 Task: In the  document expense.txt Insert page numer 'on top of the page' change page color to  'Light Brown'. Write company name: Hypesolutions
Action: Mouse moved to (79, 59)
Screenshot: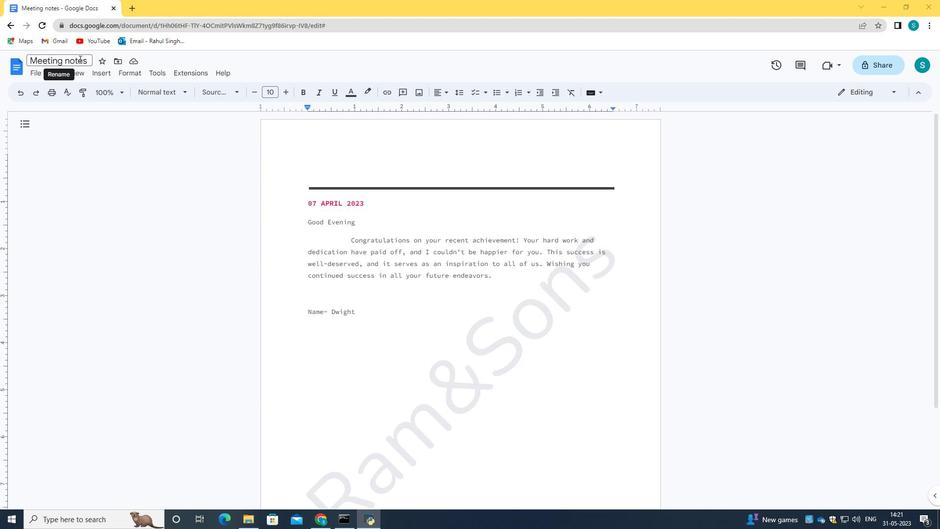 
Action: Mouse pressed left at (79, 59)
Screenshot: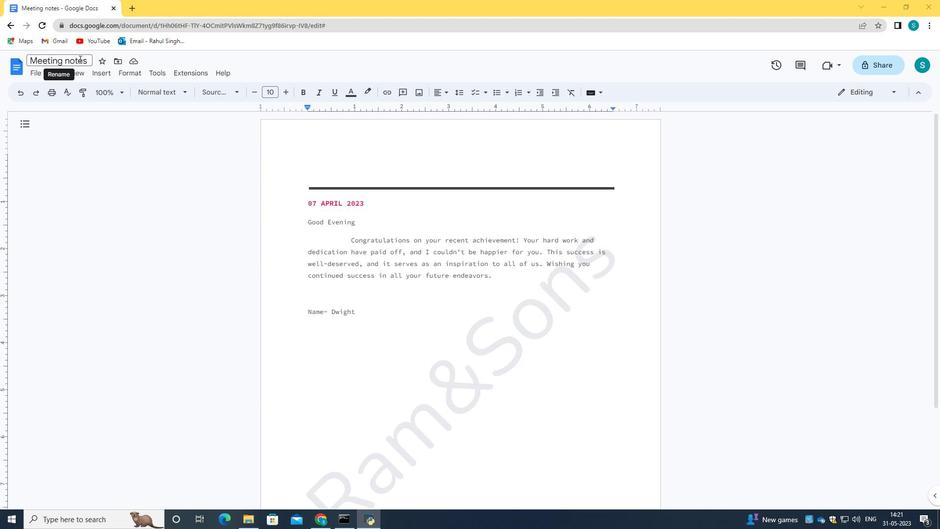 
Action: Key pressed <Key.backspace>e<Key.backspace><Key.right><Key.backspace><Key.backspace><Key.backspace><Key.backspace><Key.backspace><Key.backspace><Key.backspace><Key.backspace><Key.backspace><Key.backspace><Key.backspace><Key.backspace><Key.backspace><Key.backspace><Key.backspace><Key.backspace><Key.backspace><Key.backspace><Key.right><Key.backspace>w<Key.backspace>expense.txt
Screenshot: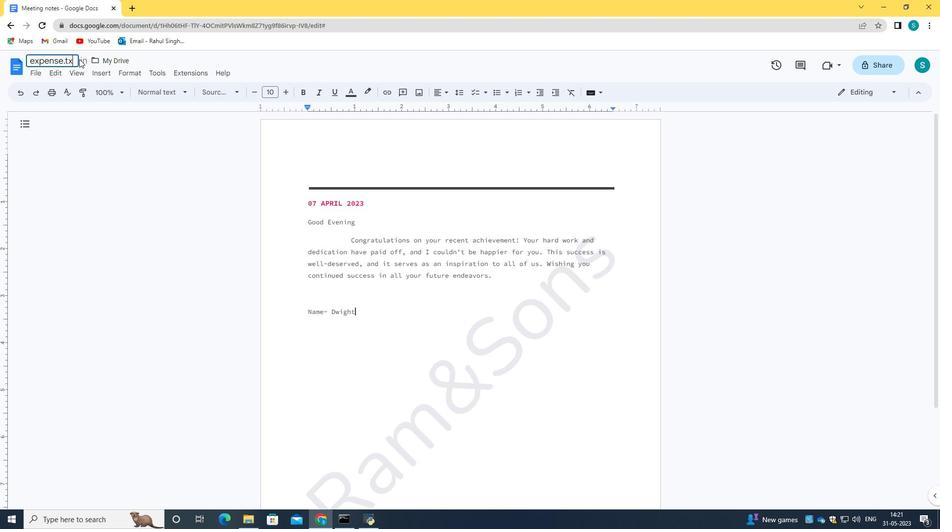 
Action: Mouse moved to (165, 56)
Screenshot: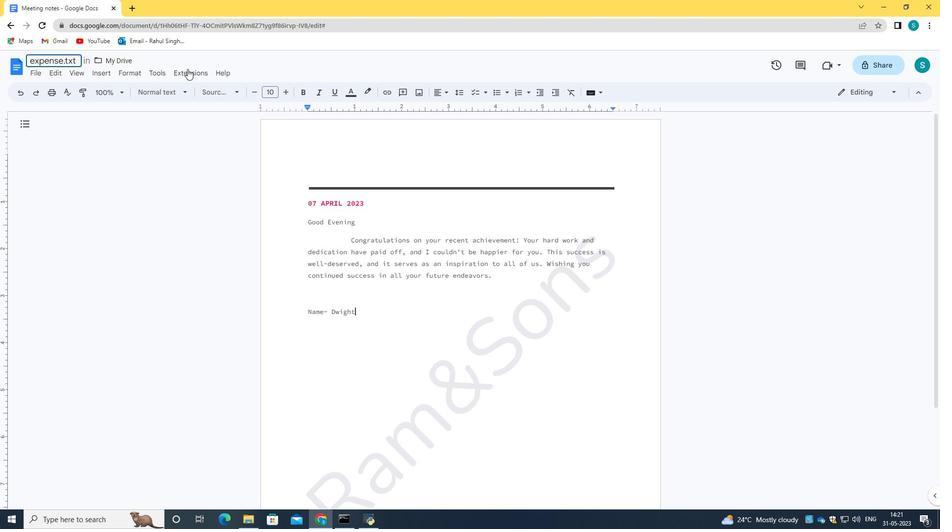 
Action: Mouse pressed left at (165, 56)
Screenshot: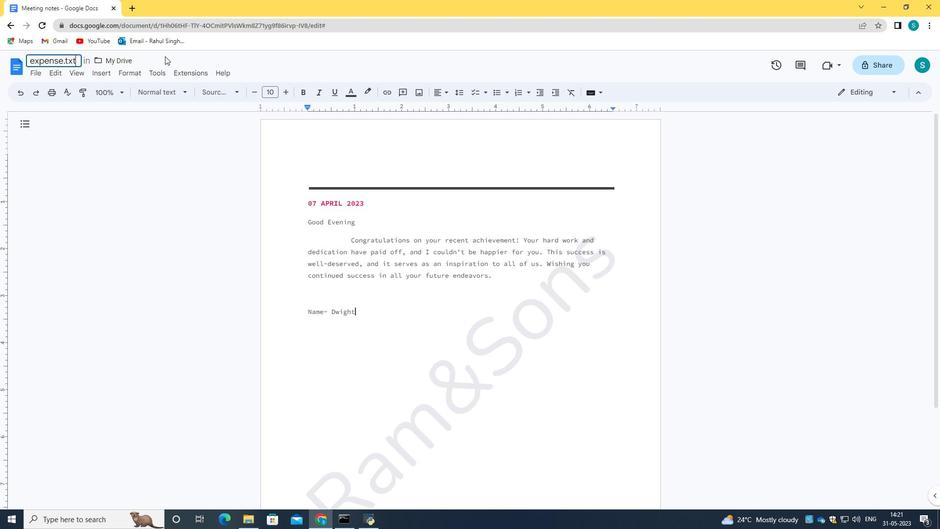 
Action: Mouse moved to (31, 74)
Screenshot: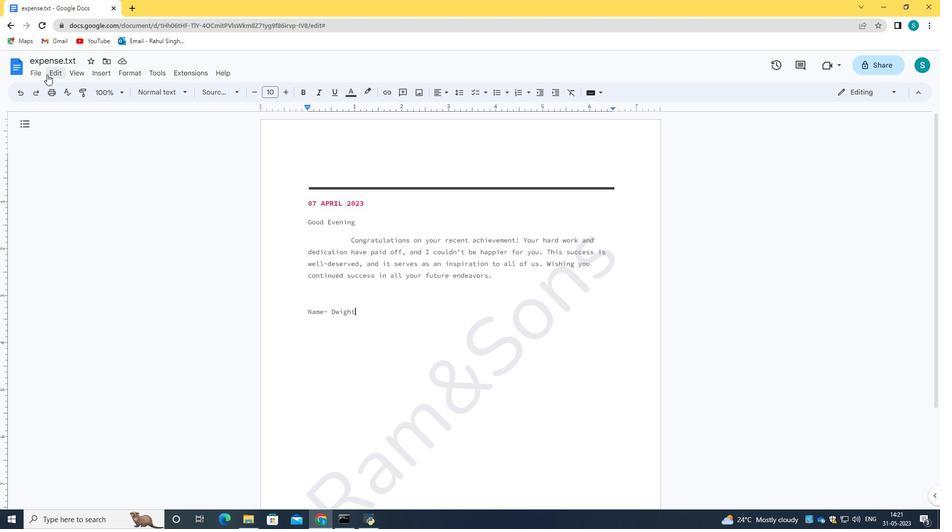 
Action: Mouse pressed left at (31, 74)
Screenshot: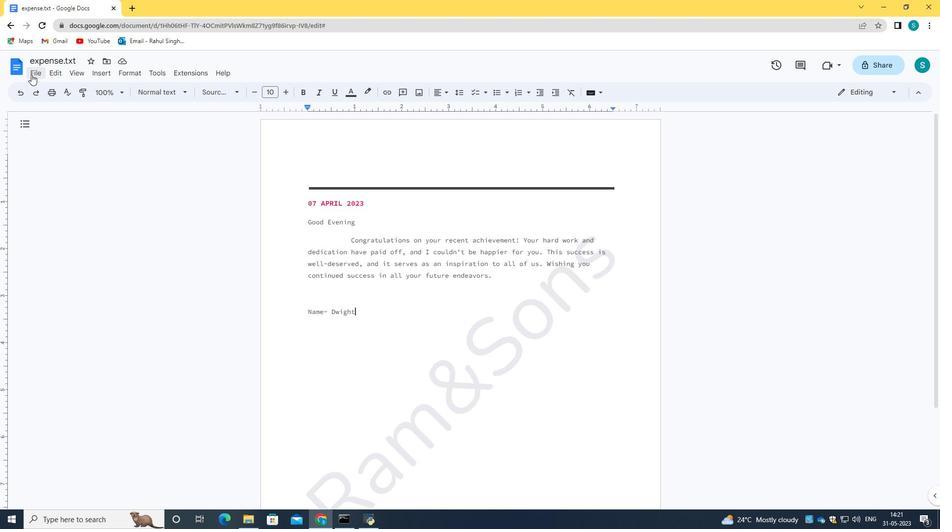 
Action: Mouse moved to (130, 331)
Screenshot: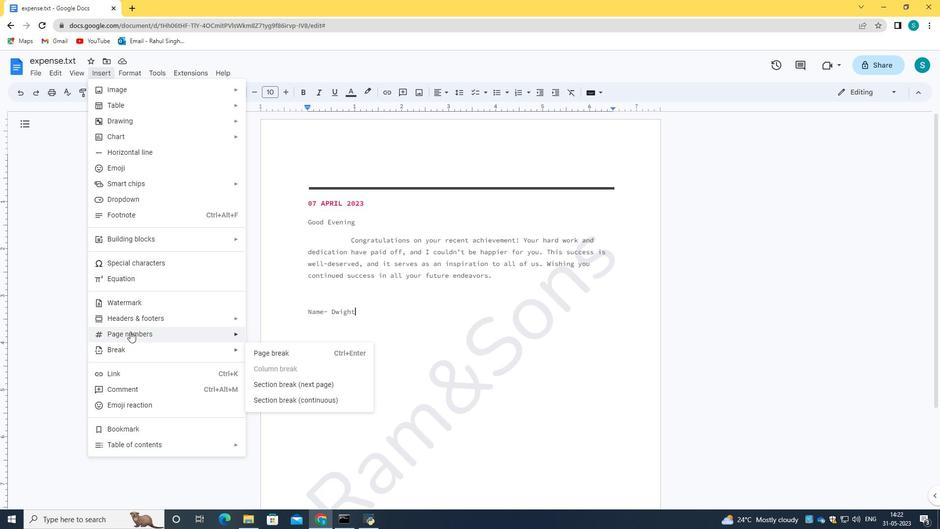 
Action: Mouse pressed left at (130, 331)
Screenshot: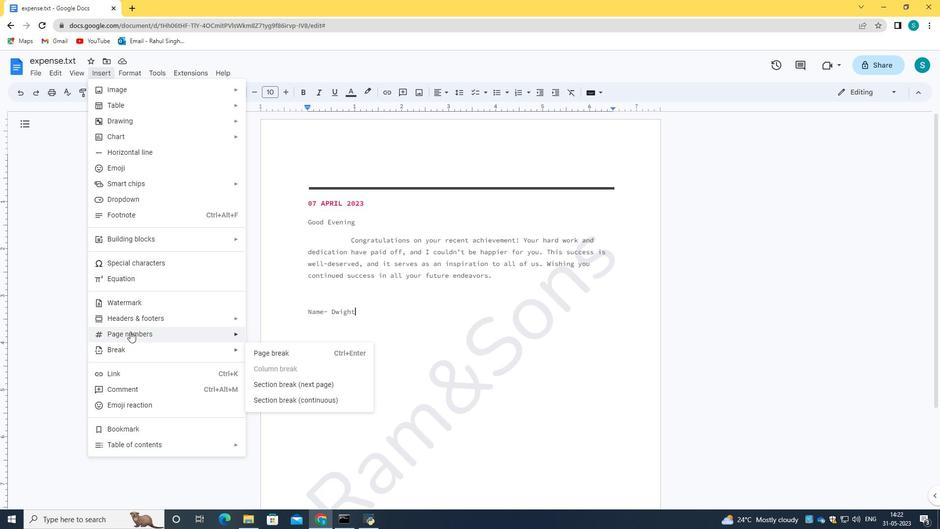 
Action: Mouse moved to (272, 357)
Screenshot: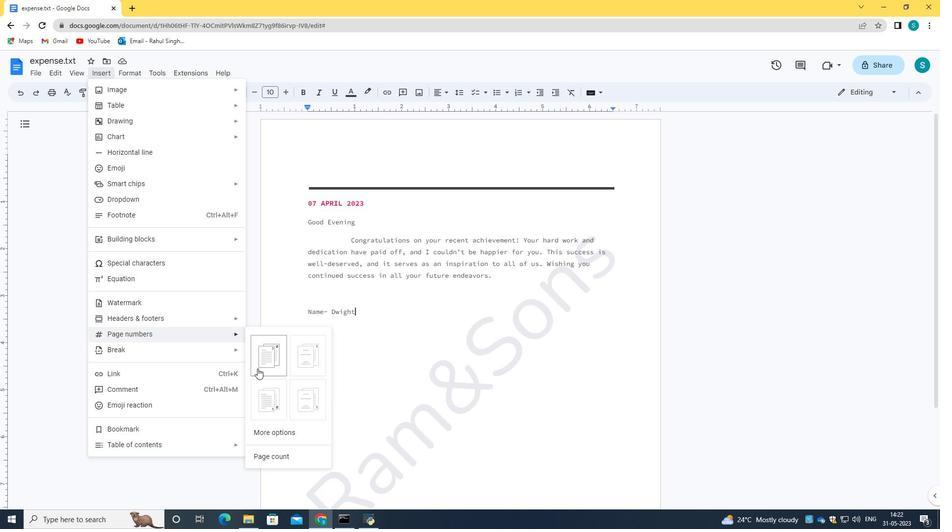 
Action: Mouse pressed left at (272, 357)
Screenshot: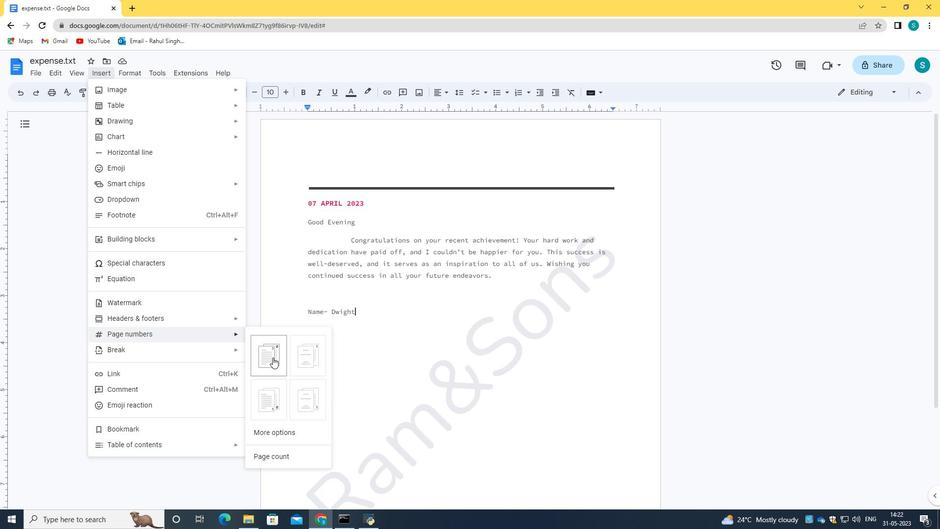 
Action: Mouse moved to (32, 68)
Screenshot: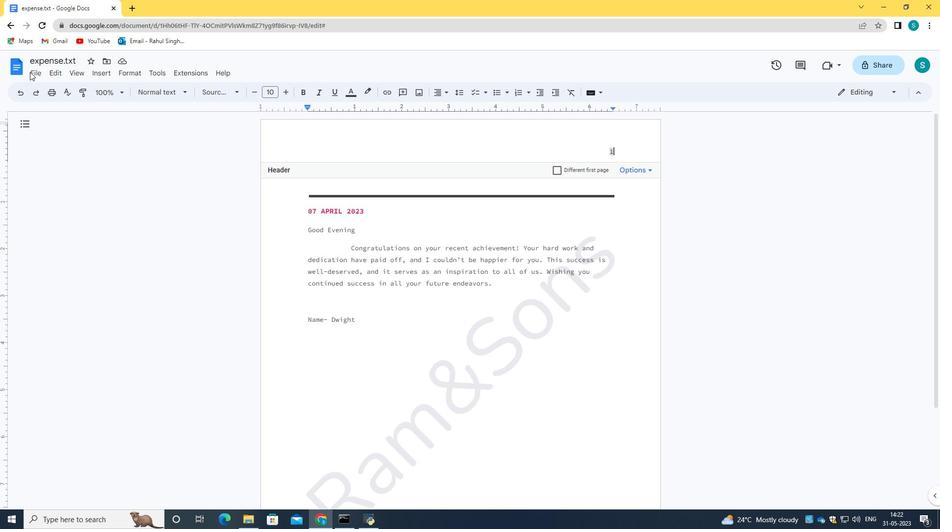 
Action: Mouse pressed left at (32, 68)
Screenshot: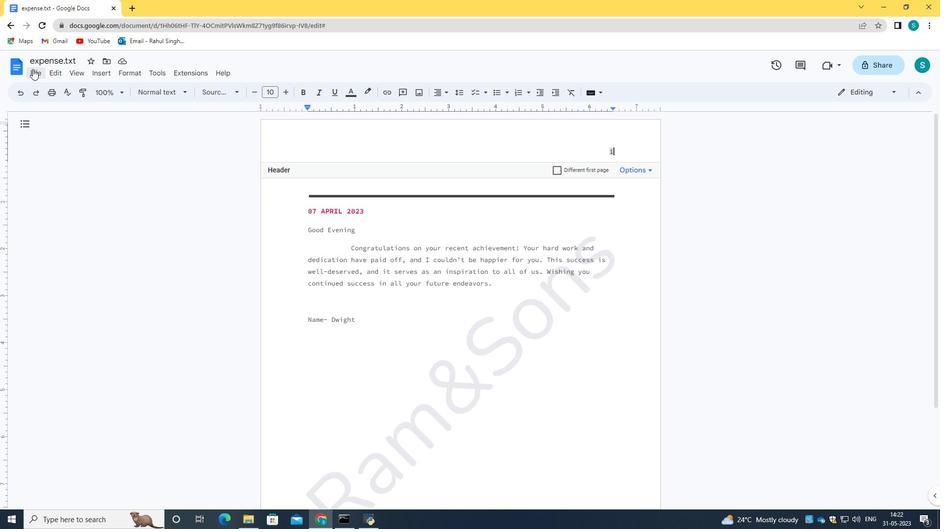
Action: Mouse moved to (96, 346)
Screenshot: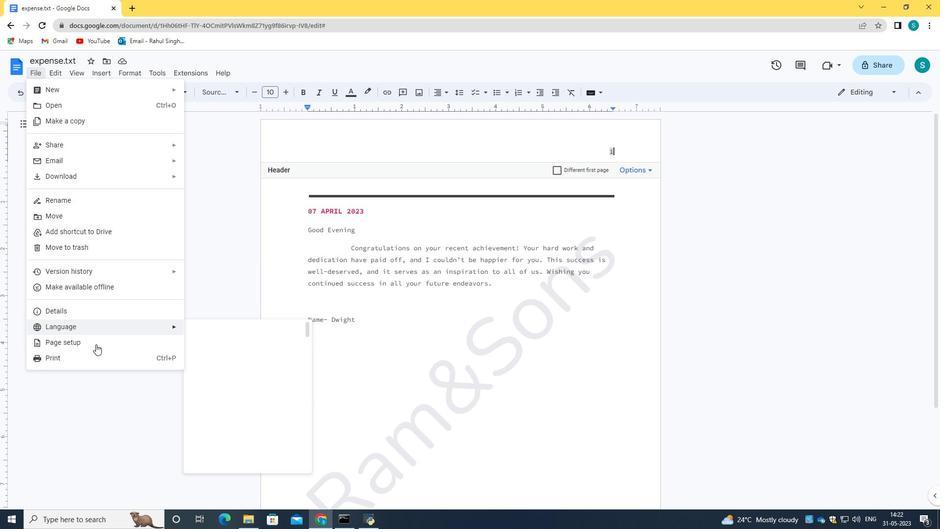 
Action: Mouse pressed left at (96, 346)
Screenshot: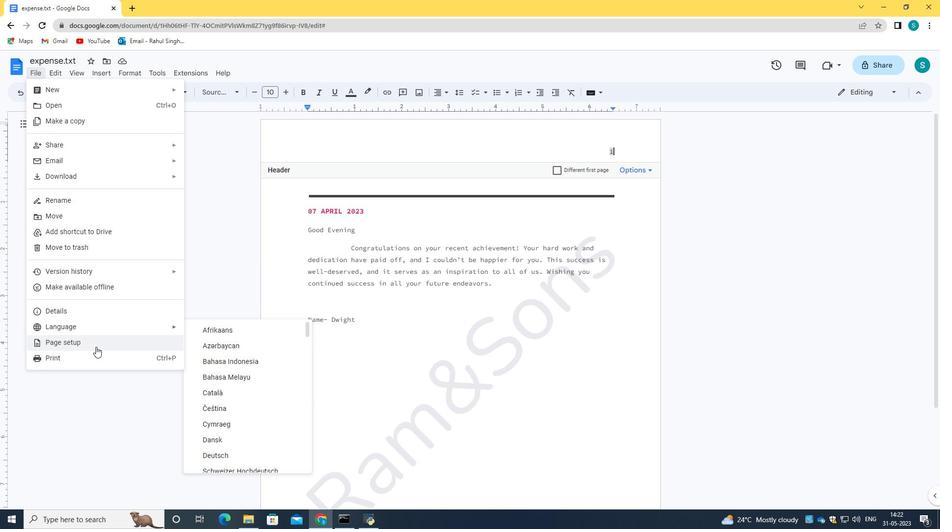 
Action: Mouse moved to (386, 346)
Screenshot: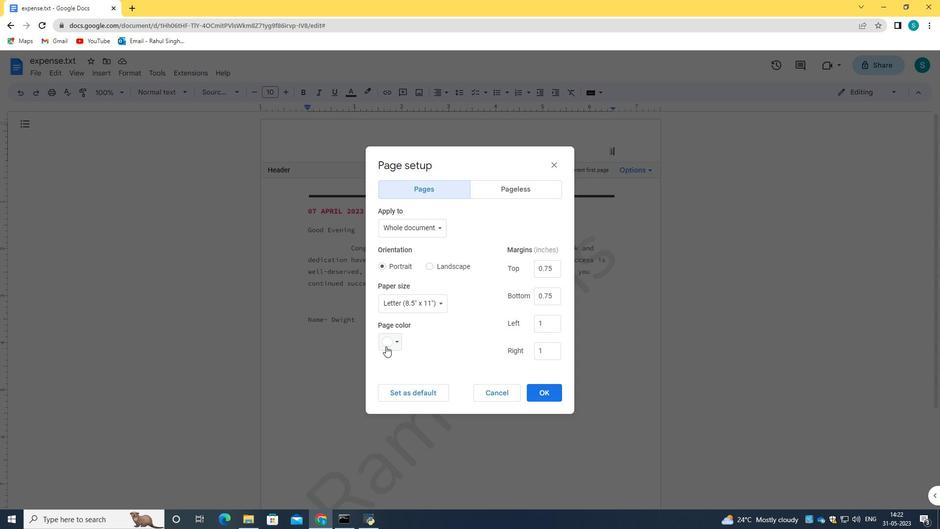 
Action: Mouse pressed left at (386, 346)
Screenshot: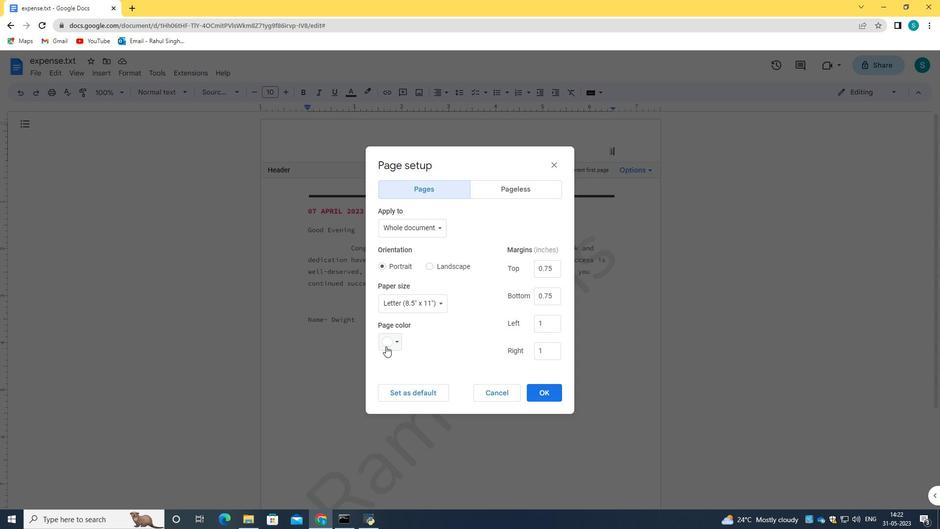 
Action: Mouse moved to (389, 392)
Screenshot: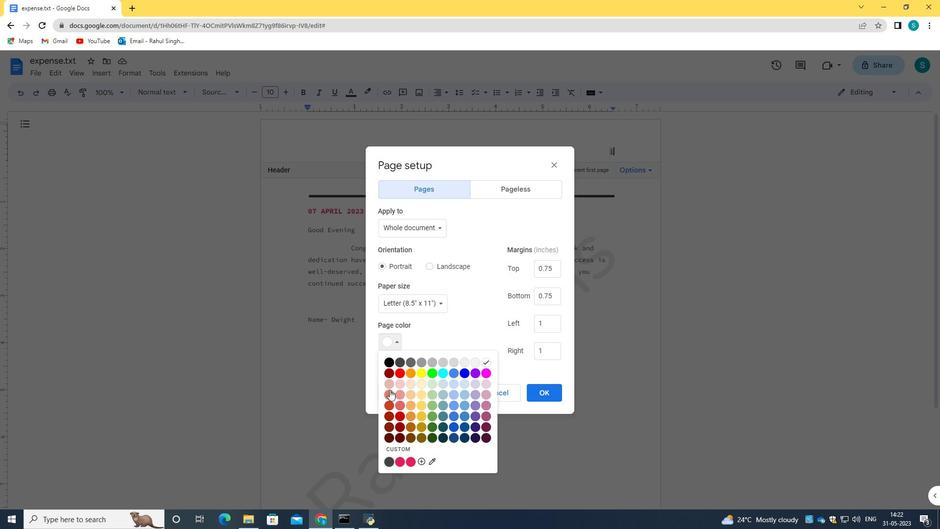 
Action: Mouse pressed left at (389, 392)
Screenshot: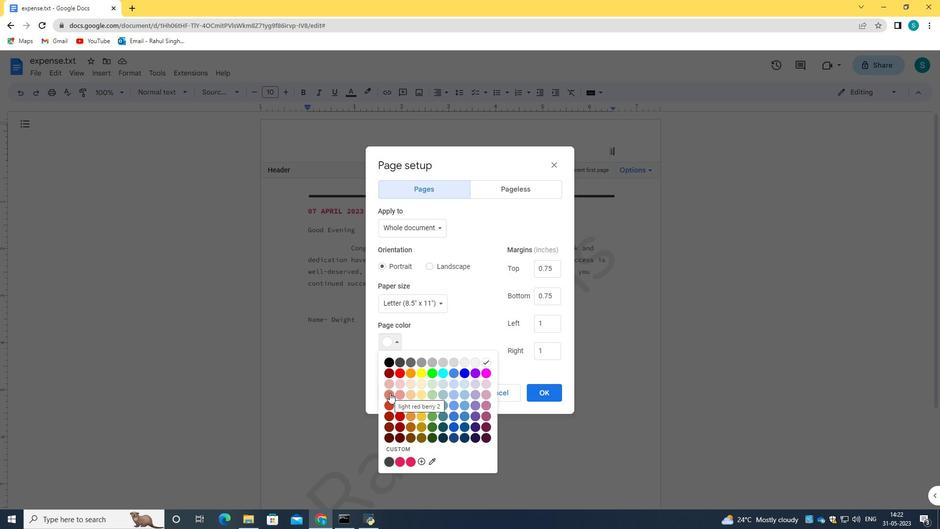 
Action: Mouse moved to (536, 398)
Screenshot: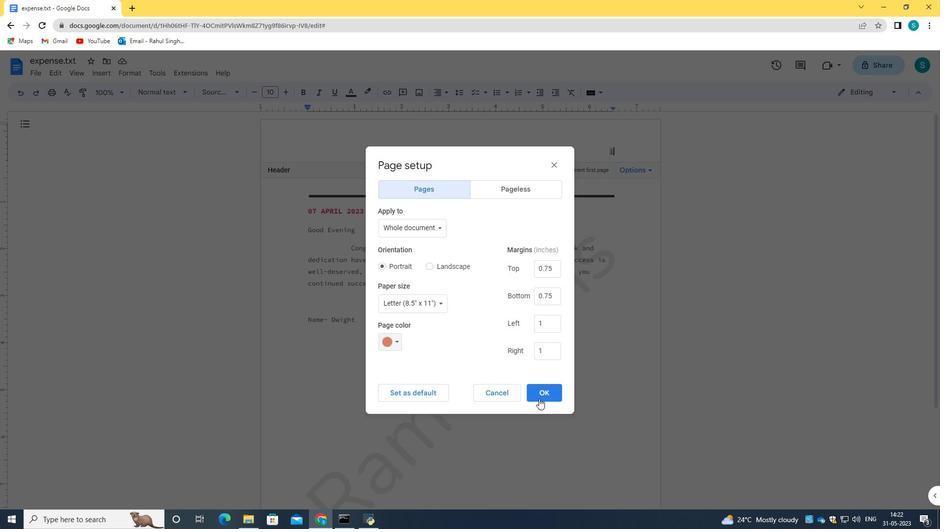
Action: Mouse pressed left at (536, 398)
Screenshot: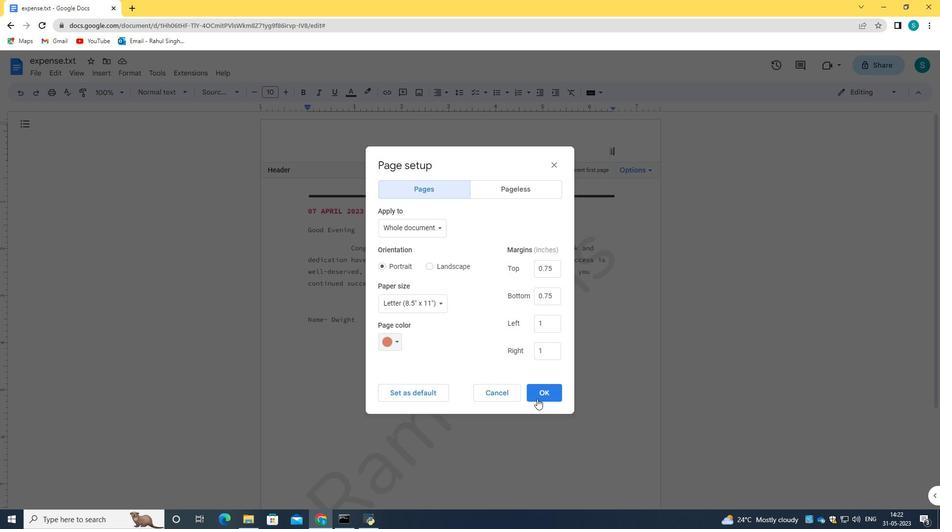 
Action: Mouse moved to (744, 262)
Screenshot: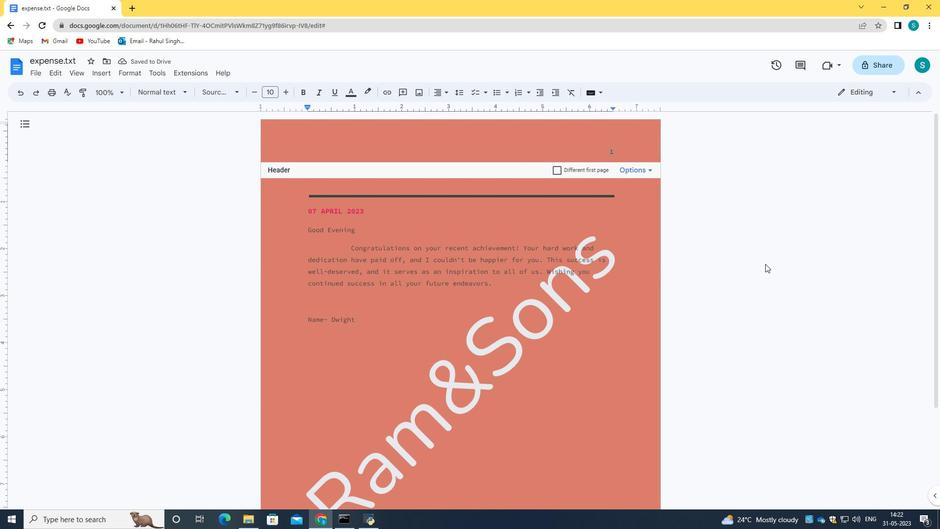 
Action: Mouse pressed left at (744, 262)
Screenshot: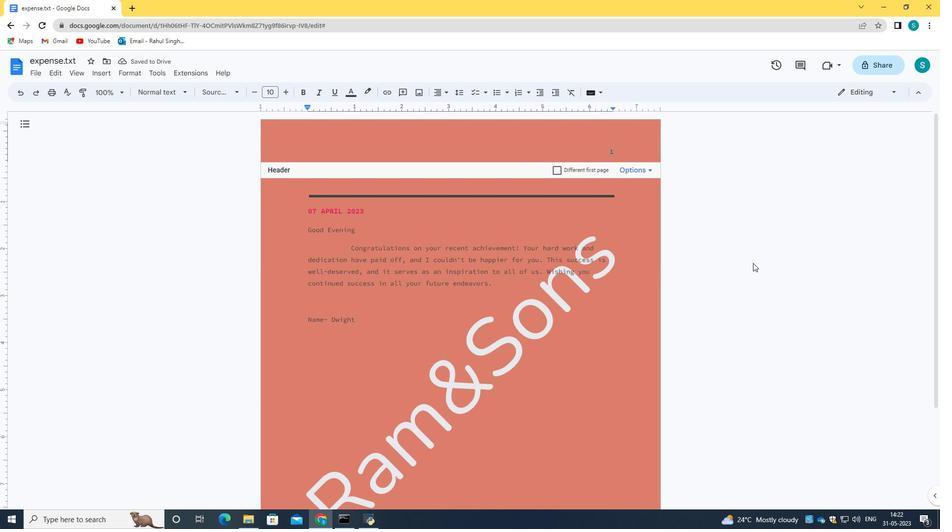 
Action: Mouse moved to (534, 300)
Screenshot: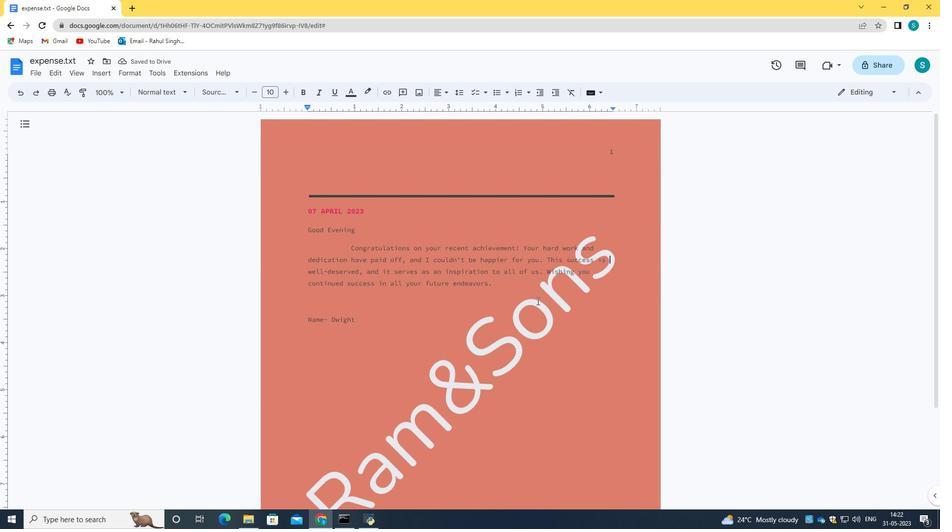 
Action: Mouse scrolled (534, 300) with delta (0, 0)
Screenshot: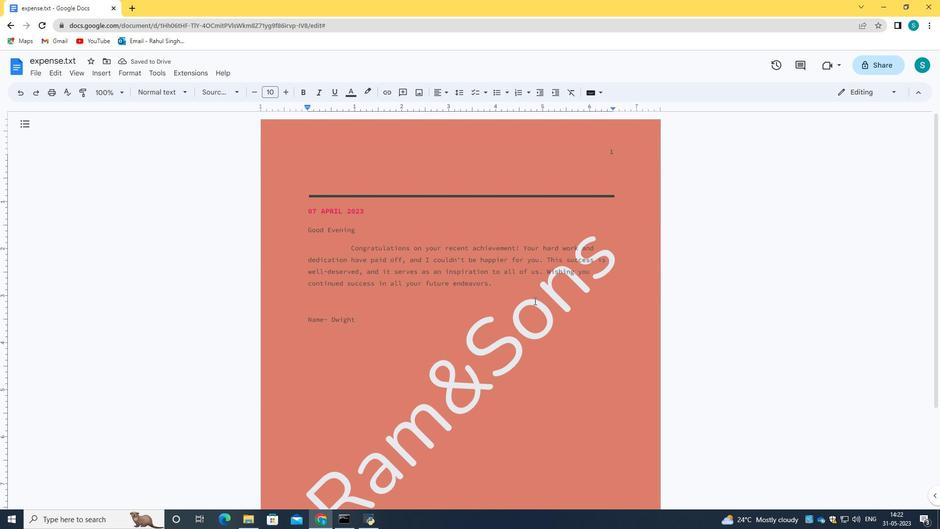 
Action: Mouse moved to (535, 300)
Screenshot: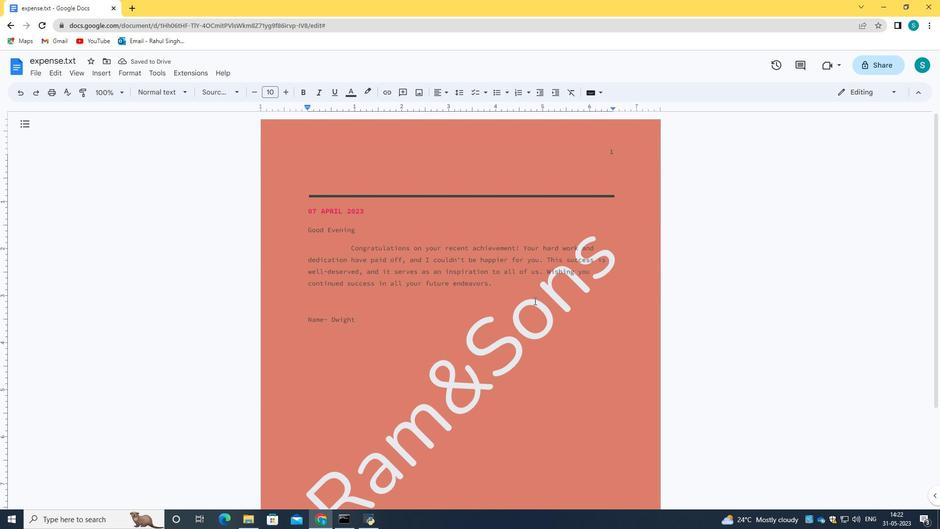 
Action: Mouse scrolled (535, 301) with delta (0, 0)
Screenshot: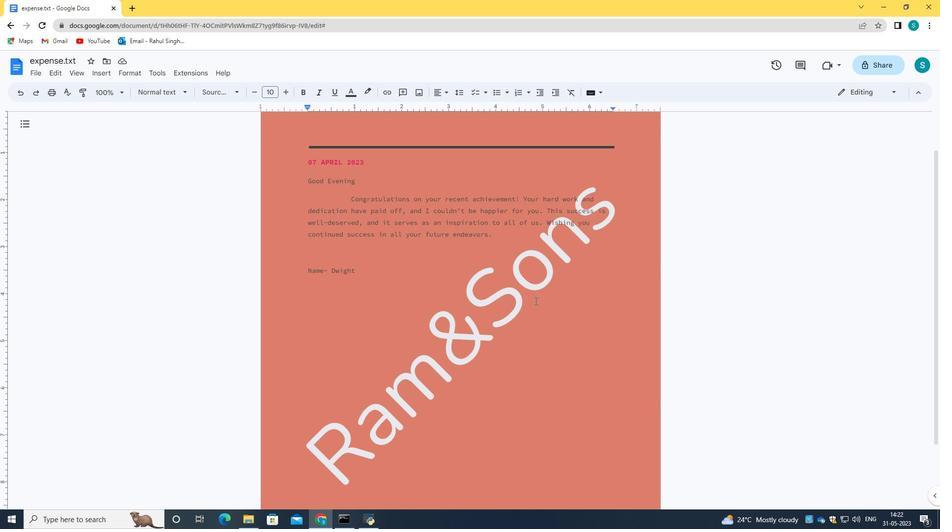 
Action: Mouse scrolled (535, 301) with delta (0, 0)
Screenshot: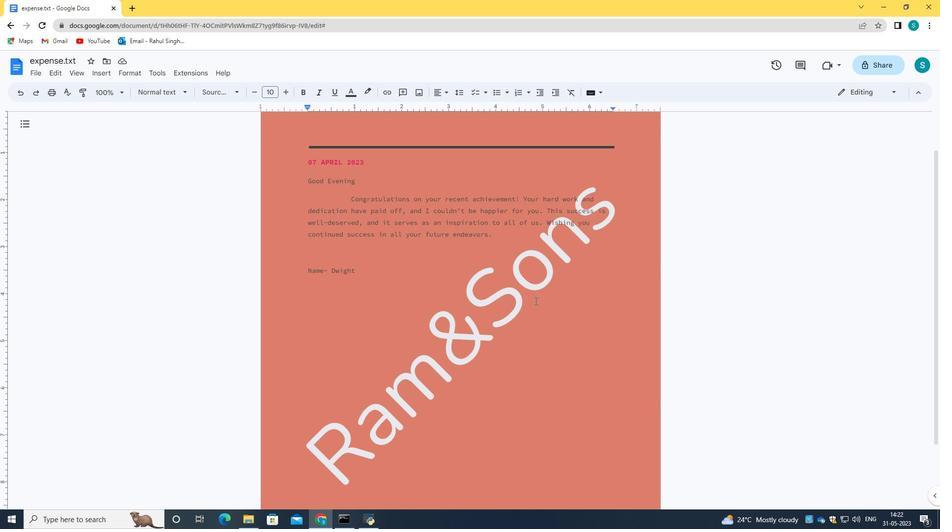 
Action: Mouse scrolled (535, 301) with delta (0, 0)
Screenshot: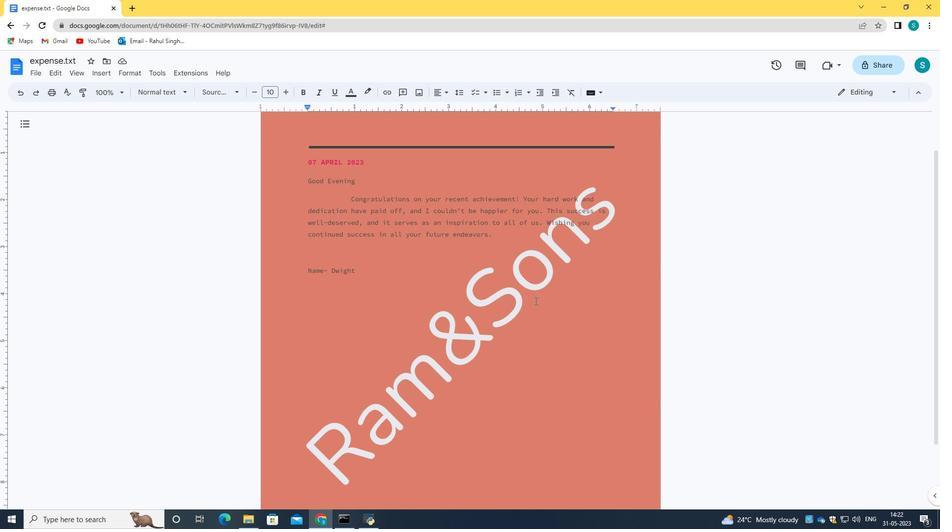 
Action: Mouse moved to (351, 193)
Screenshot: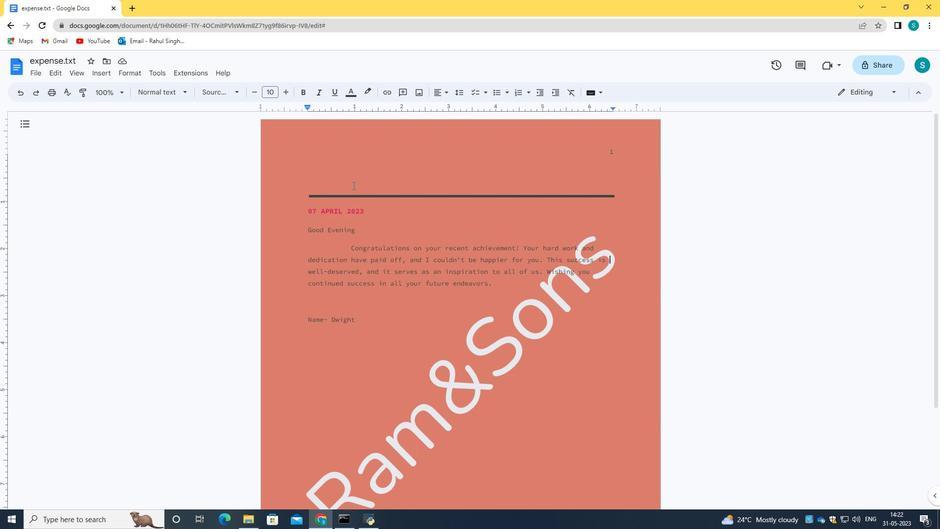 
Action: Mouse pressed left at (351, 193)
Screenshot: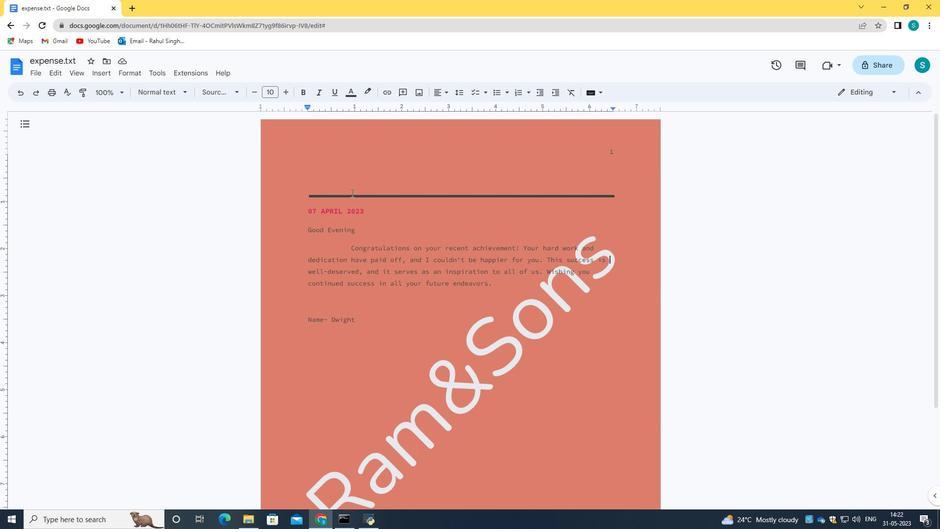 
Action: Mouse moved to (350, 187)
Screenshot: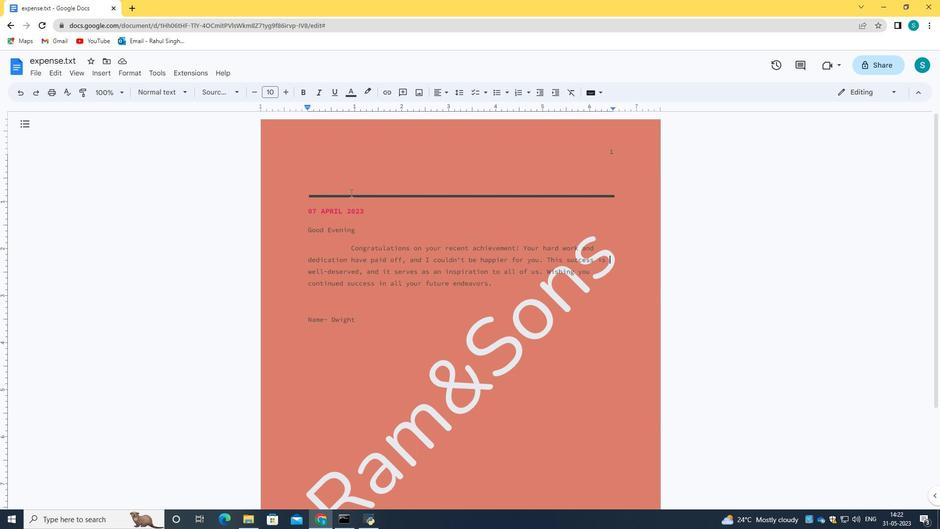 
Action: Mouse pressed left at (350, 187)
Screenshot: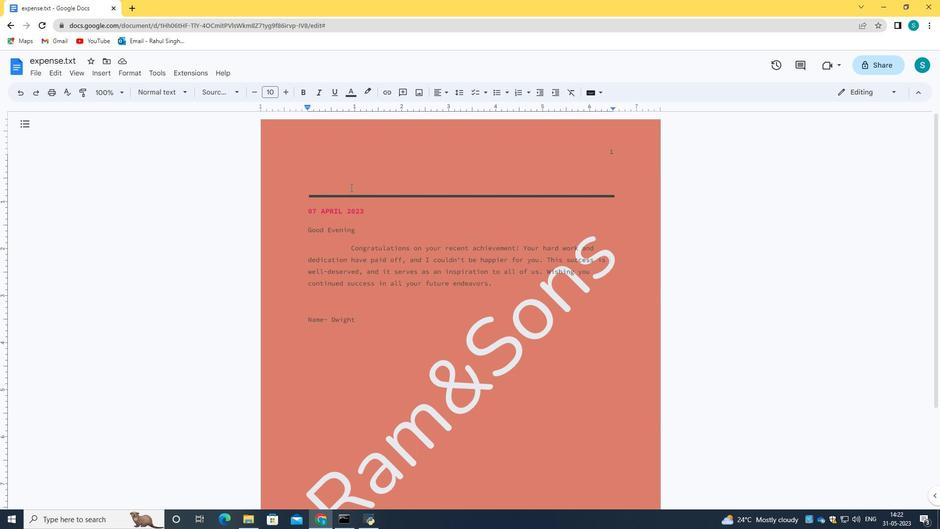 
Action: Key pressed <Key.caps_lock>H<Key.caps_lock>ypessolutions
Screenshot: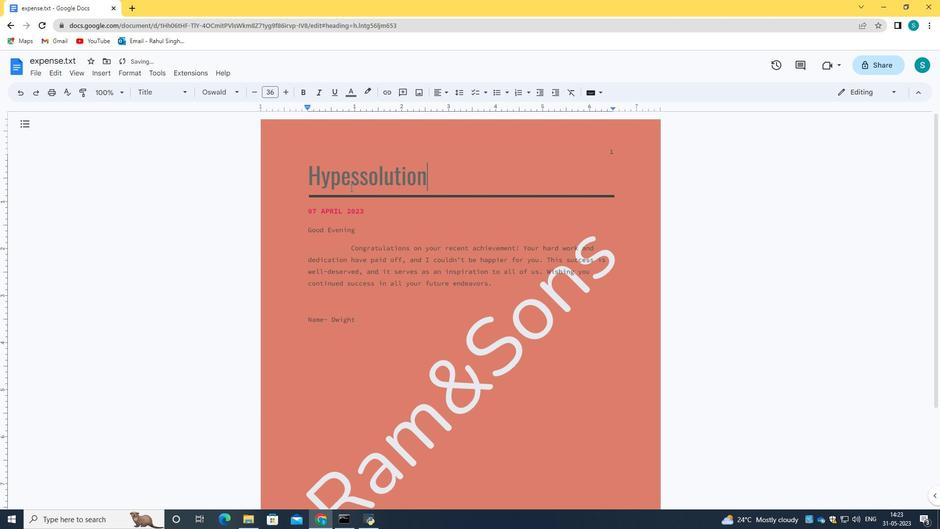 
Action: Mouse moved to (320, 246)
Screenshot: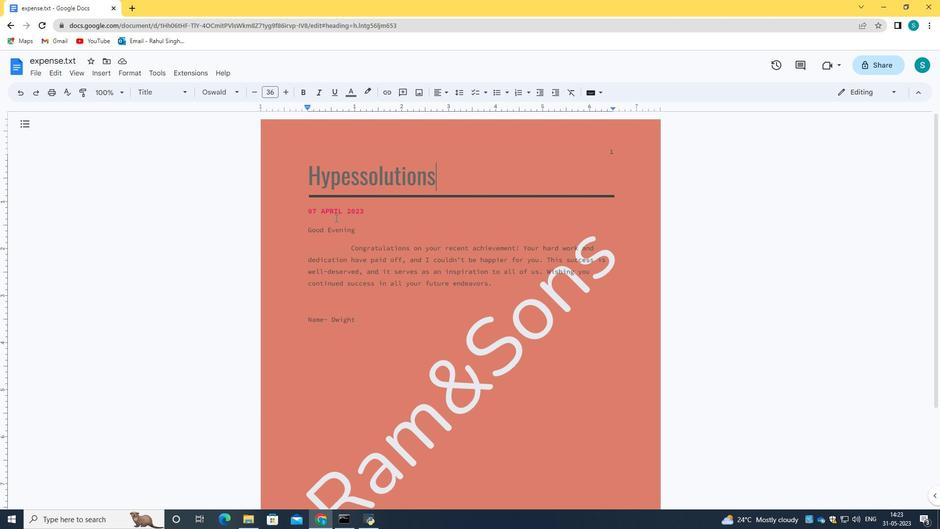 
Action: Mouse scrolled (320, 246) with delta (0, 0)
Screenshot: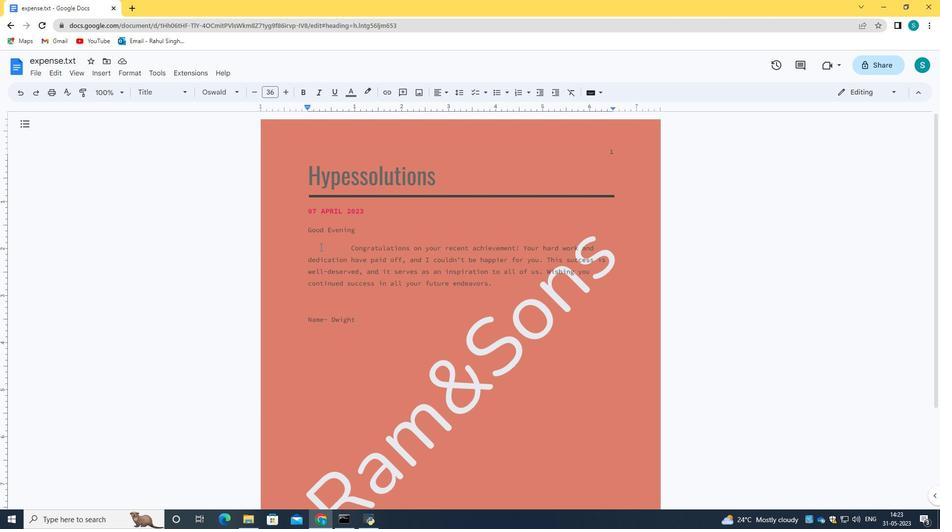 
Action: Mouse scrolled (320, 246) with delta (0, 0)
Screenshot: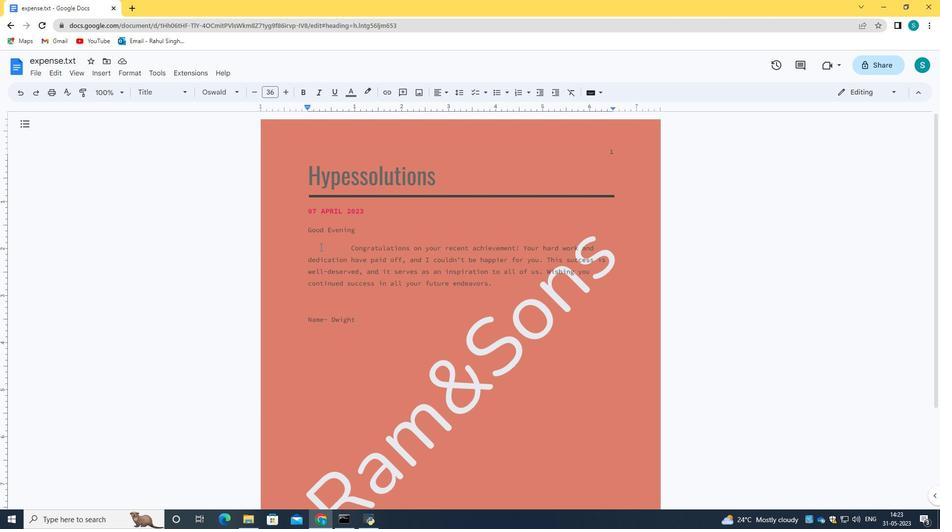 
Action: Mouse scrolled (320, 246) with delta (0, 0)
Screenshot: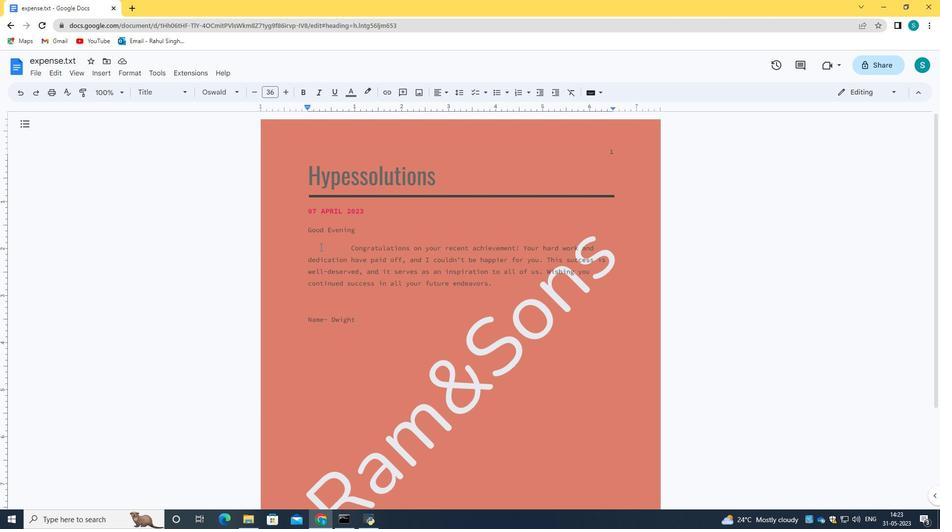 
Action: Mouse scrolled (320, 247) with delta (0, 0)
Screenshot: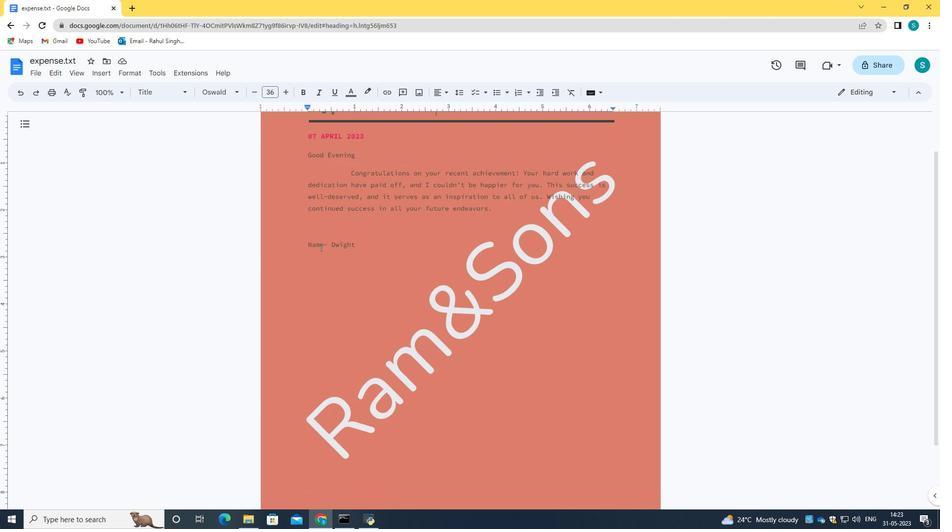 
Action: Mouse scrolled (320, 247) with delta (0, 0)
Screenshot: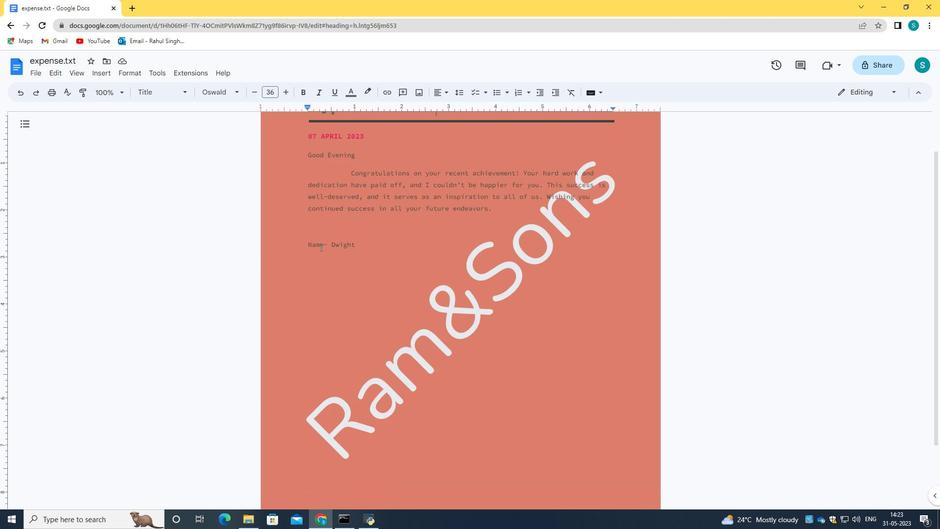 
Action: Mouse scrolled (320, 247) with delta (0, 0)
Screenshot: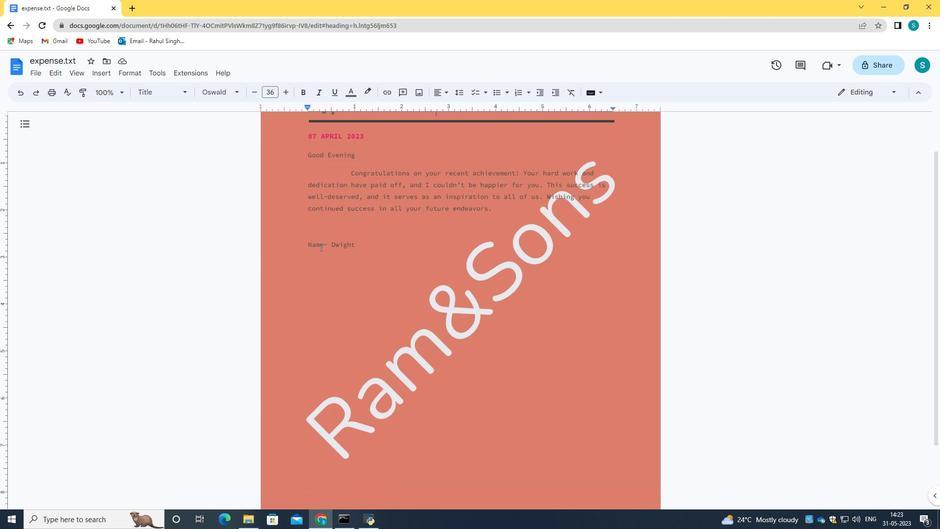 
